 Task: Create in the project AtlasLine and in the Backlog issue 'Develop a new feature to allow for gamification of key tasks and activities.' a child issue 'Email campaign deliverability remediation and reporting', and assign it to team member softage.2@softage.net. Create in the project AtlasLine and in the Backlog issue 'Address issues related to slow response time when accessing the system remotely' a child issue 'Chatbot conversation error handling remediation and reporting', and assign it to team member softage.3@softage.net
Action: Mouse moved to (172, 50)
Screenshot: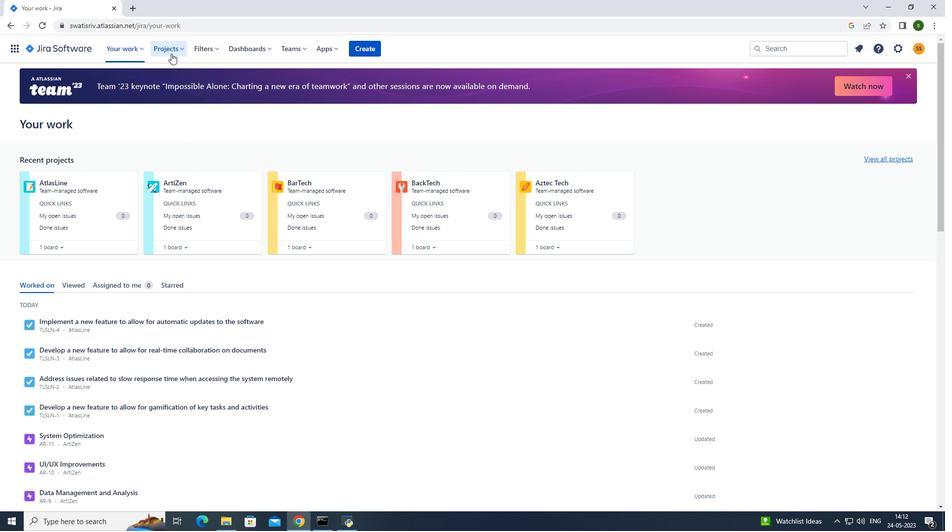 
Action: Mouse pressed left at (172, 50)
Screenshot: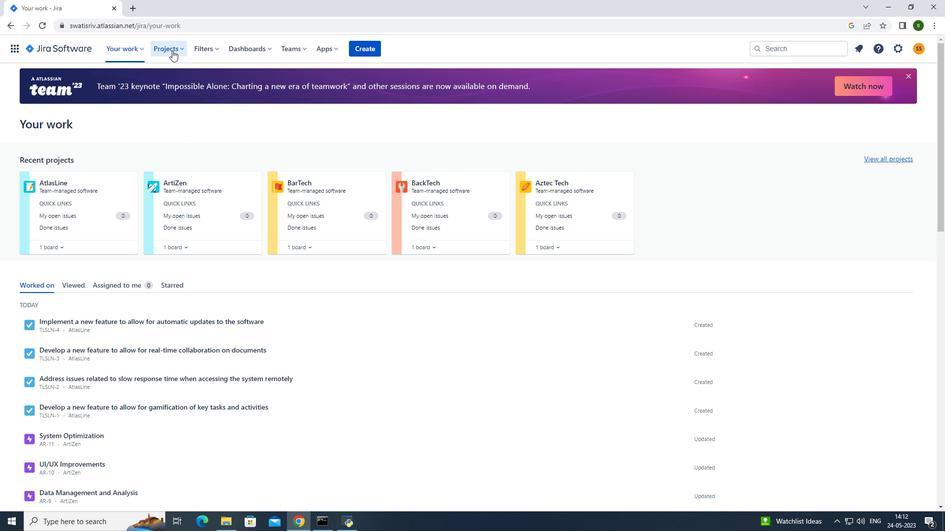 
Action: Mouse moved to (194, 91)
Screenshot: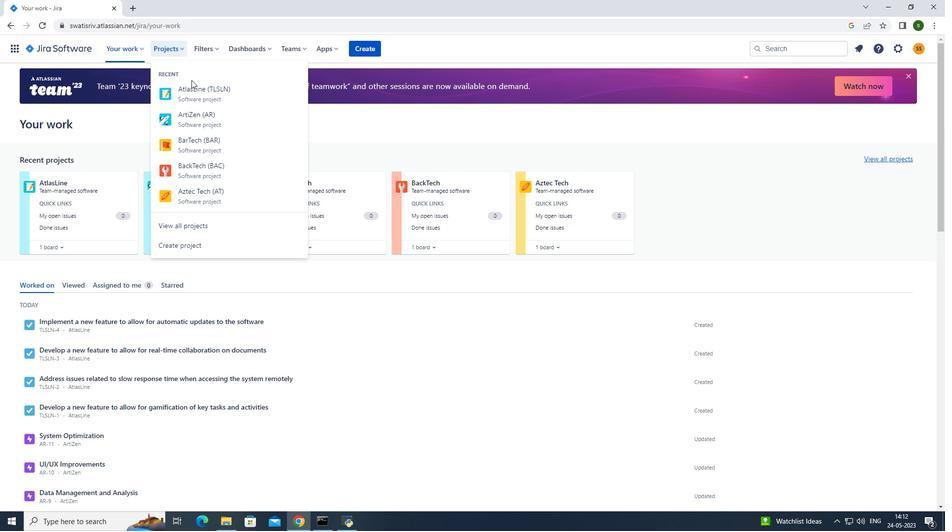 
Action: Mouse pressed left at (194, 91)
Screenshot: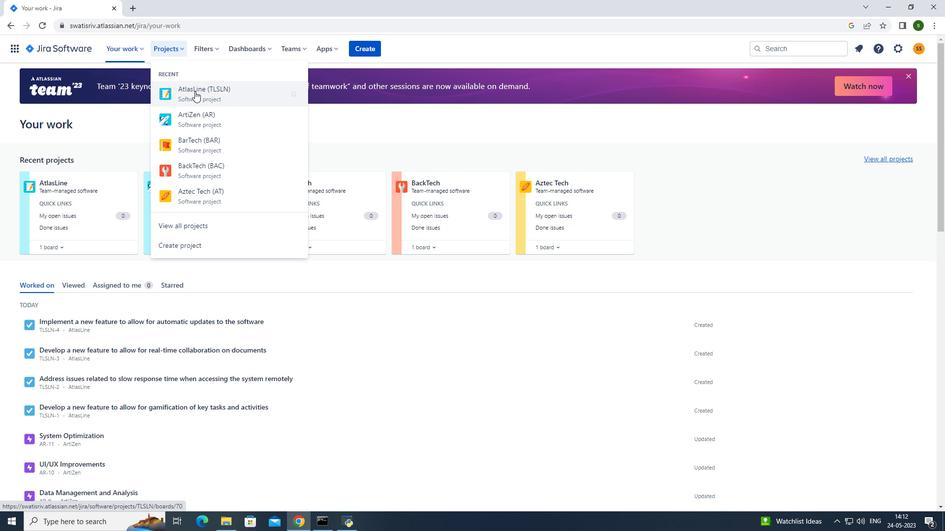 
Action: Mouse moved to (207, 335)
Screenshot: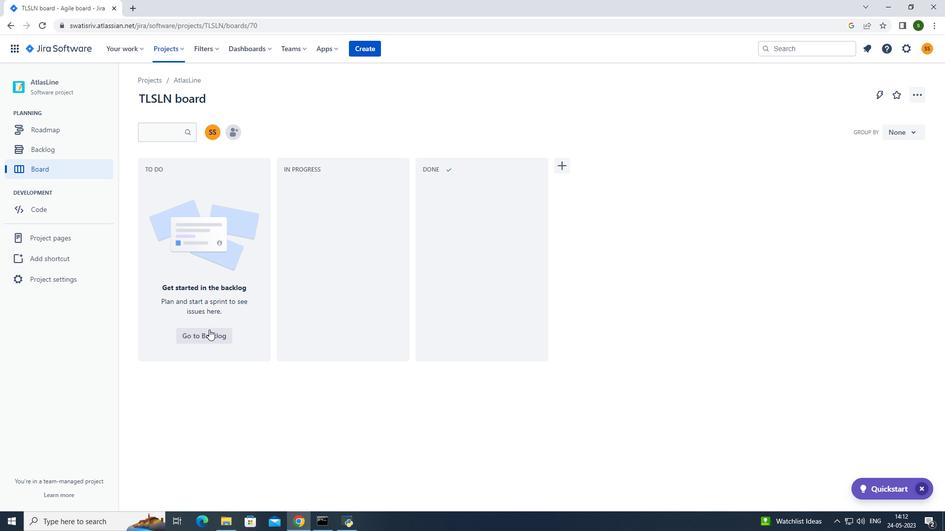 
Action: Mouse pressed left at (207, 335)
Screenshot: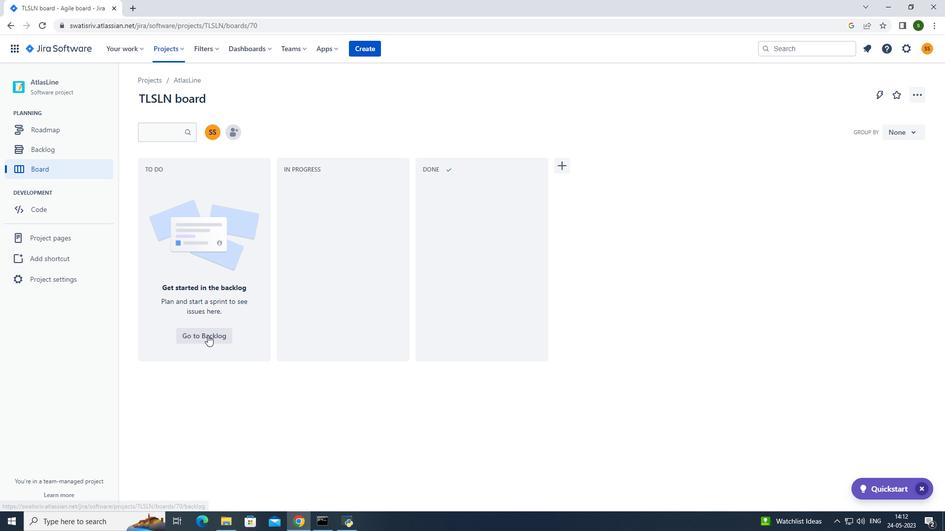 
Action: Mouse moved to (397, 328)
Screenshot: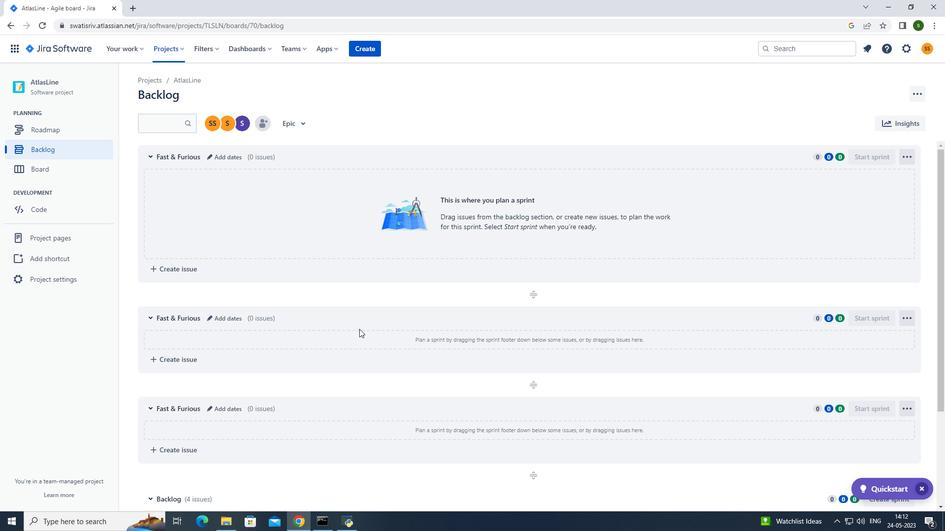 
Action: Mouse scrolled (397, 328) with delta (0, 0)
Screenshot: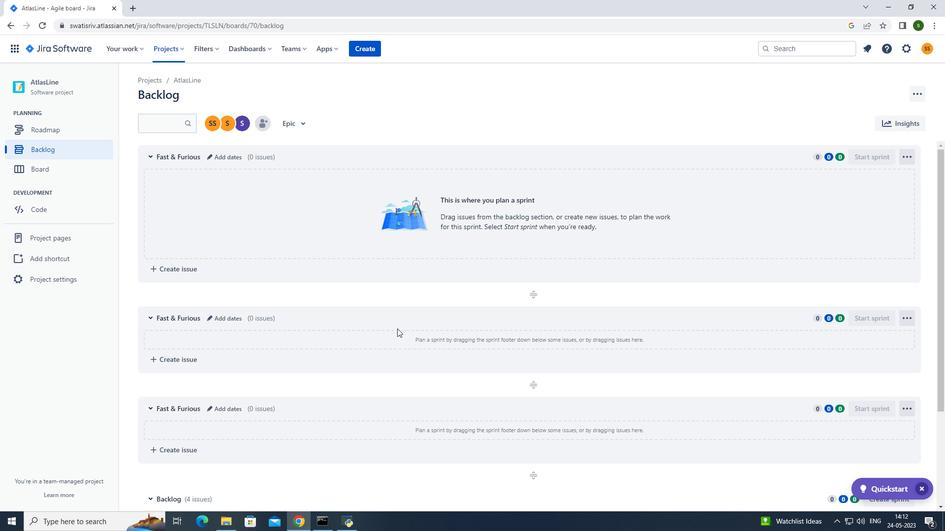 
Action: Mouse scrolled (397, 328) with delta (0, 0)
Screenshot: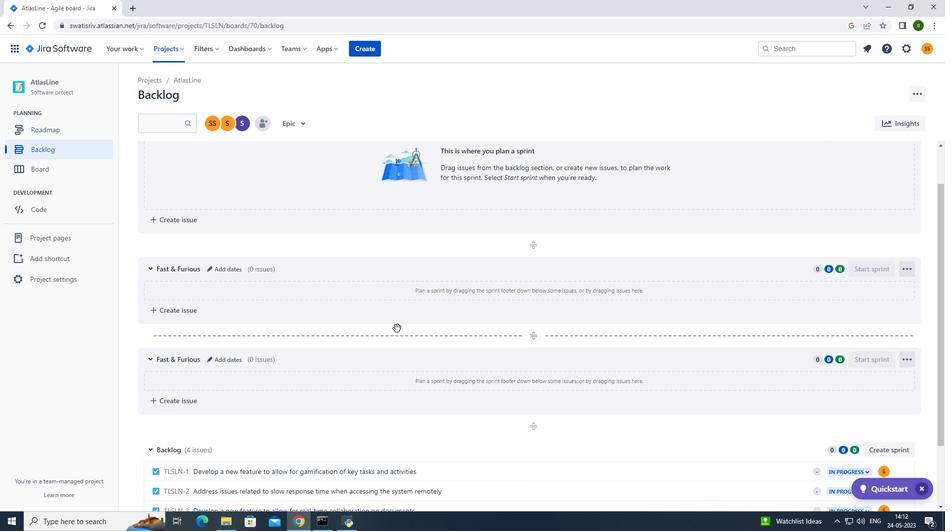 
Action: Mouse scrolled (397, 328) with delta (0, 0)
Screenshot: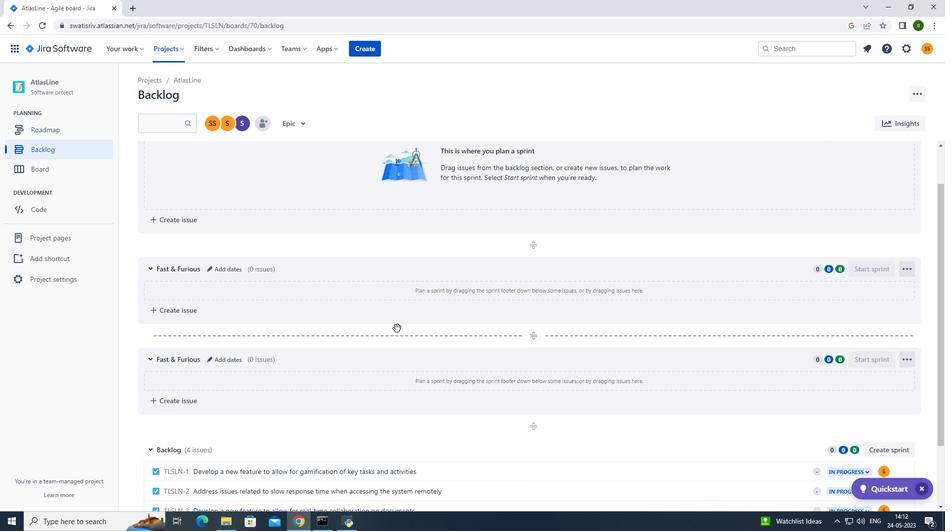 
Action: Mouse scrolled (397, 328) with delta (0, 0)
Screenshot: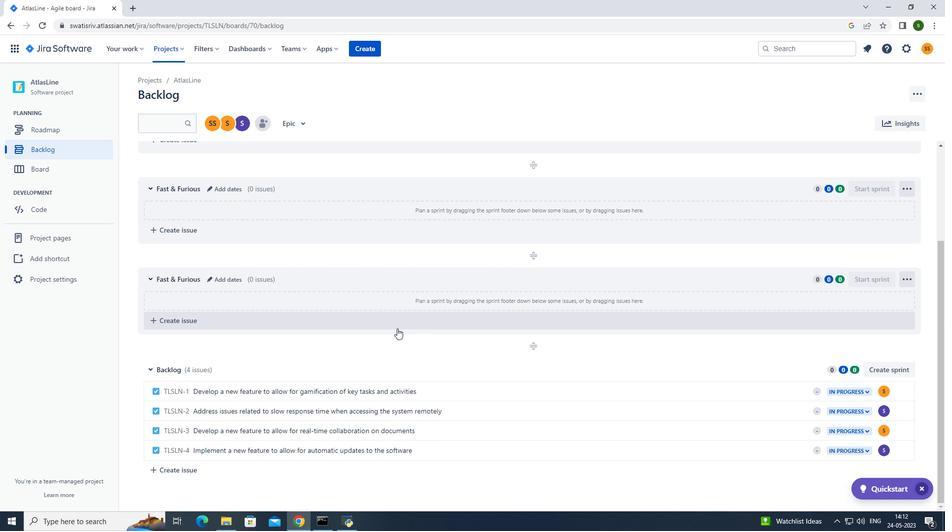 
Action: Mouse scrolled (397, 328) with delta (0, 0)
Screenshot: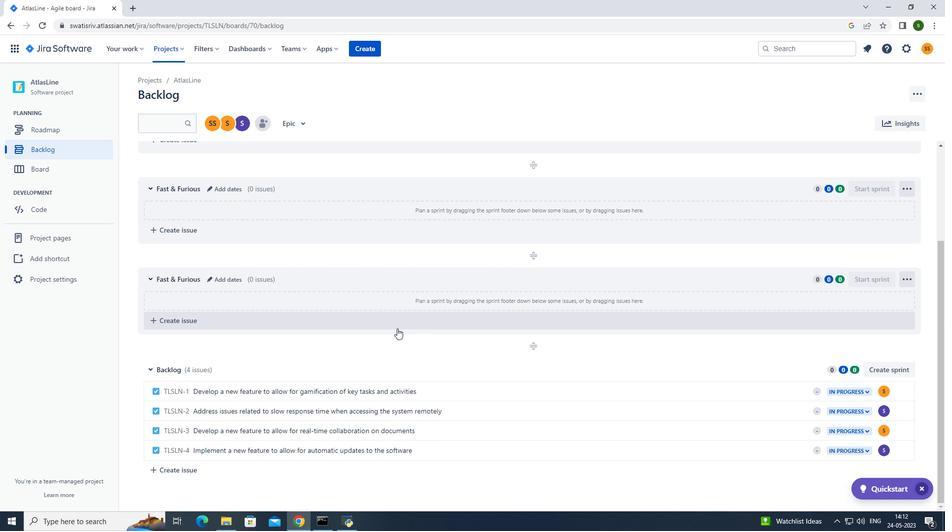 
Action: Mouse moved to (570, 388)
Screenshot: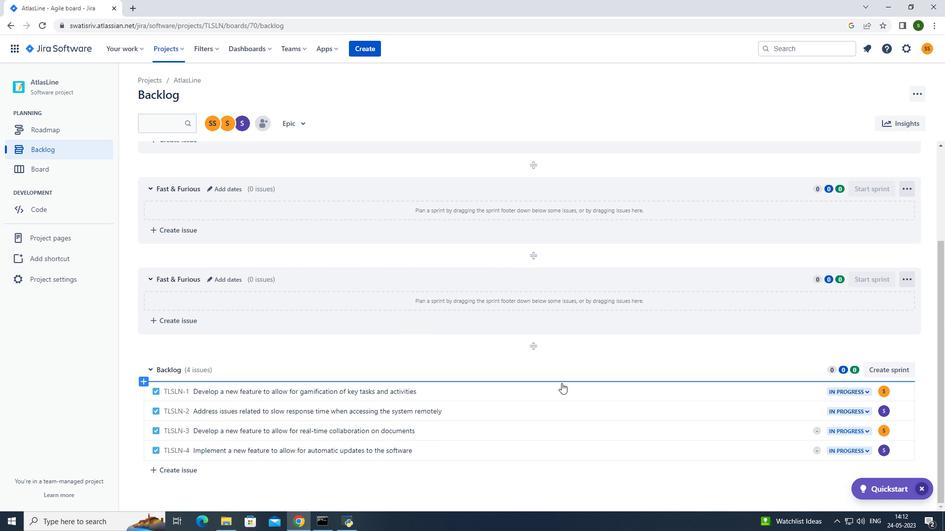 
Action: Mouse pressed left at (570, 388)
Screenshot: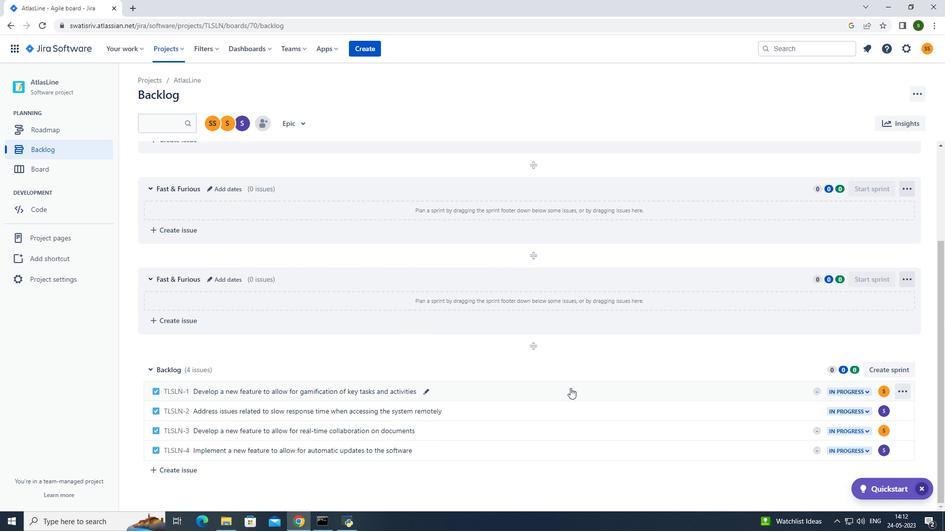 
Action: Mouse moved to (772, 223)
Screenshot: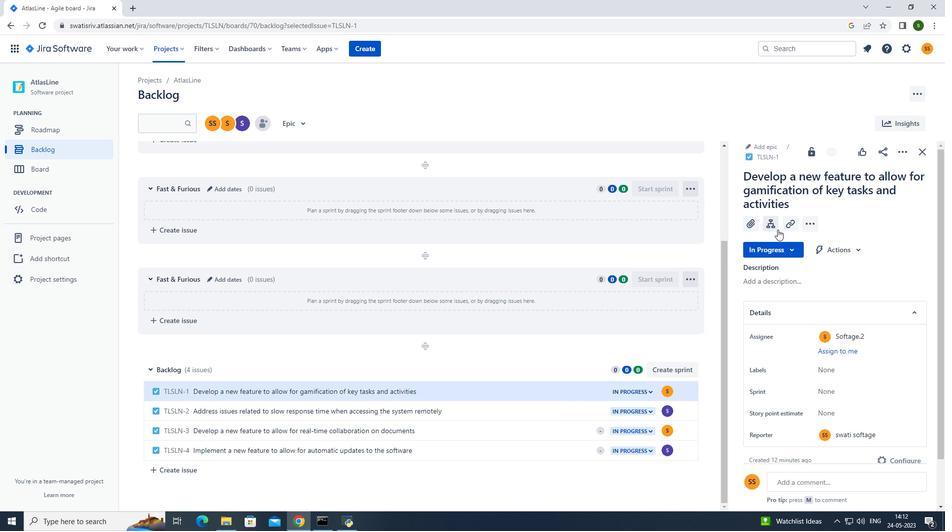 
Action: Mouse pressed left at (772, 223)
Screenshot: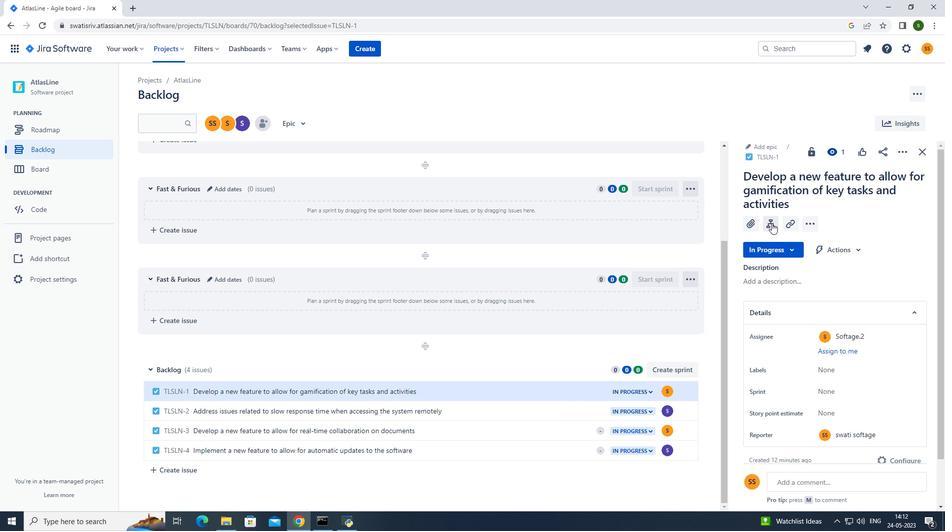 
Action: Mouse moved to (782, 314)
Screenshot: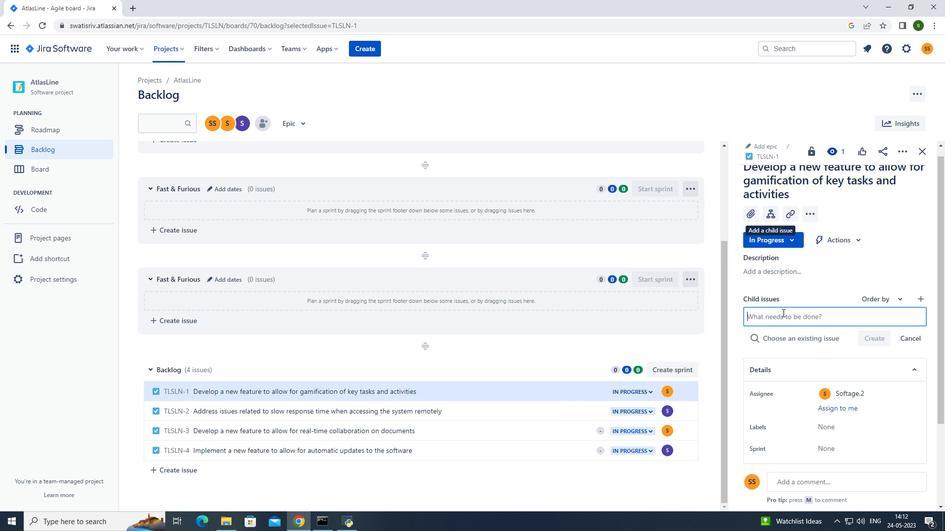 
Action: Mouse pressed left at (782, 314)
Screenshot: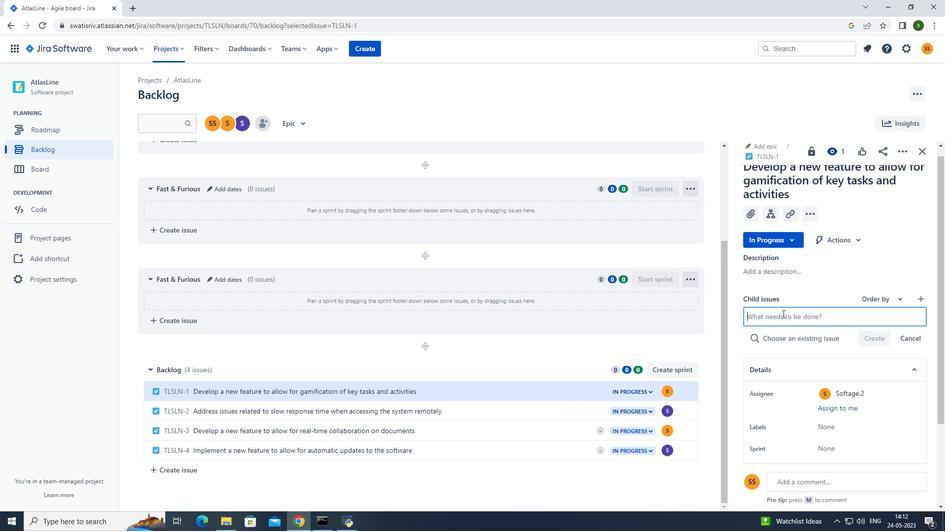 
Action: Mouse moved to (781, 315)
Screenshot: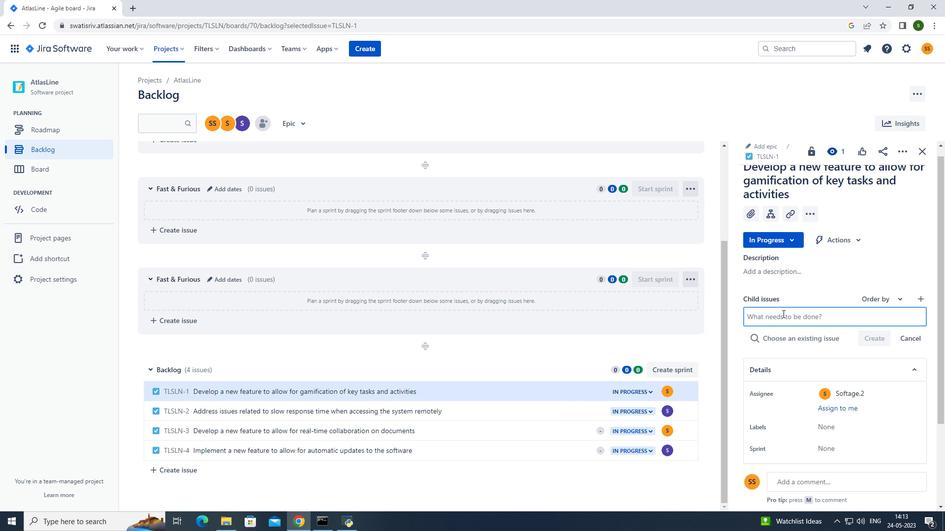 
Action: Key pressed <Key.caps_lock>E
Screenshot: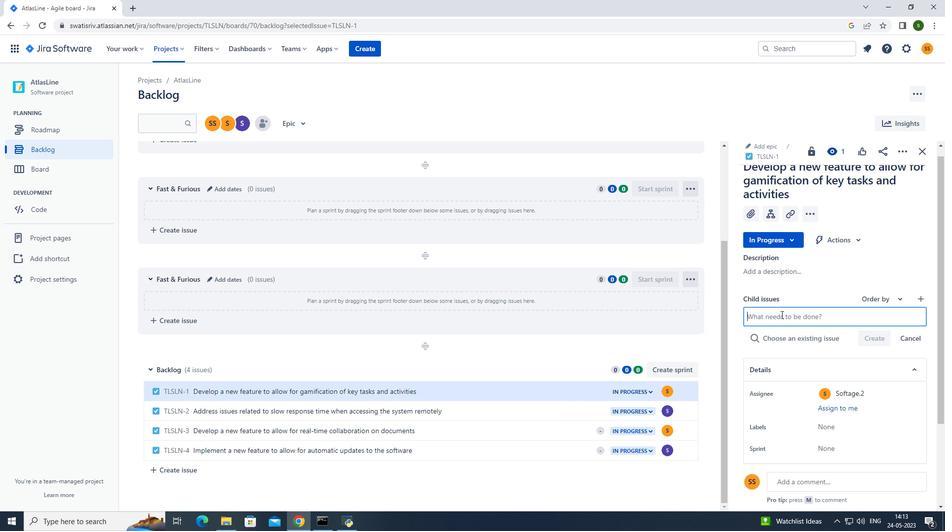 
Action: Mouse moved to (781, 315)
Screenshot: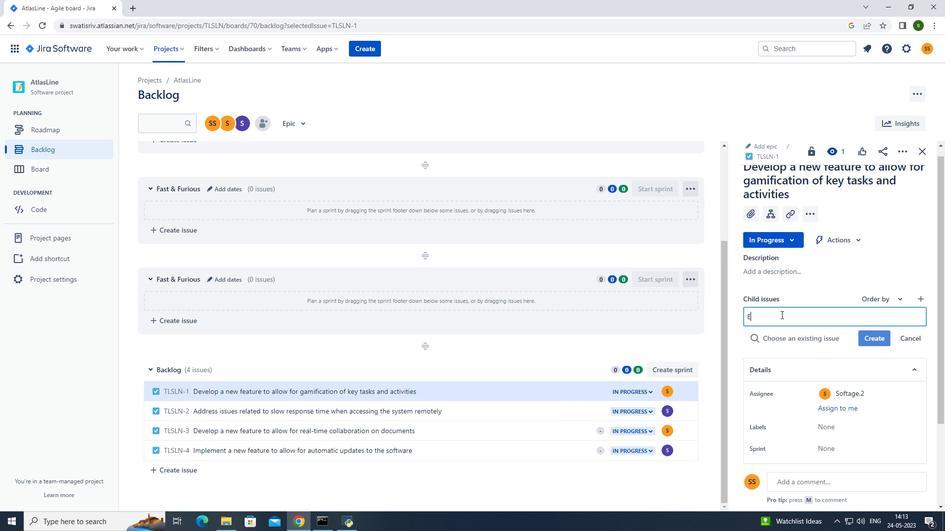 
Action: Key pressed <Key.caps_lock>mail<Key.space>campaign<Key.space>deliverability<Key.space>remediation<Key.space>and<Key.space>reporting<Key.enter>
Screenshot: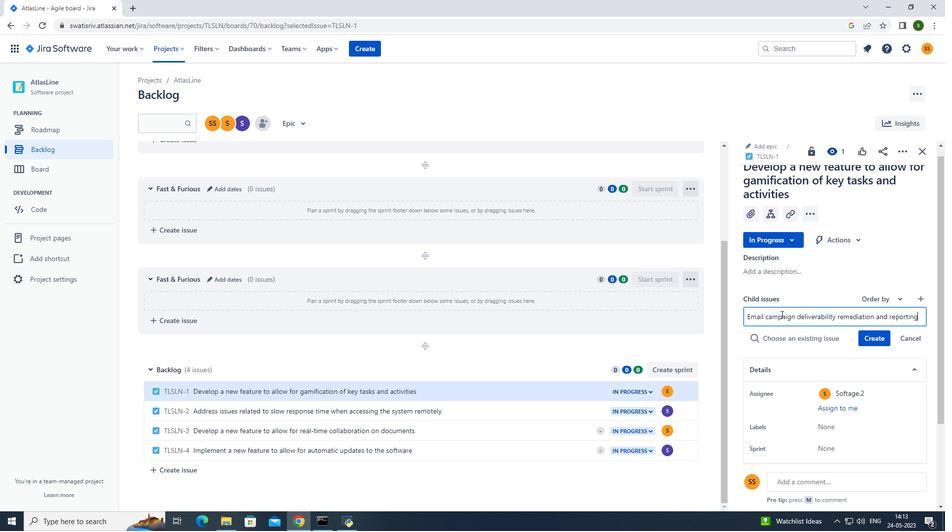 
Action: Mouse moved to (880, 323)
Screenshot: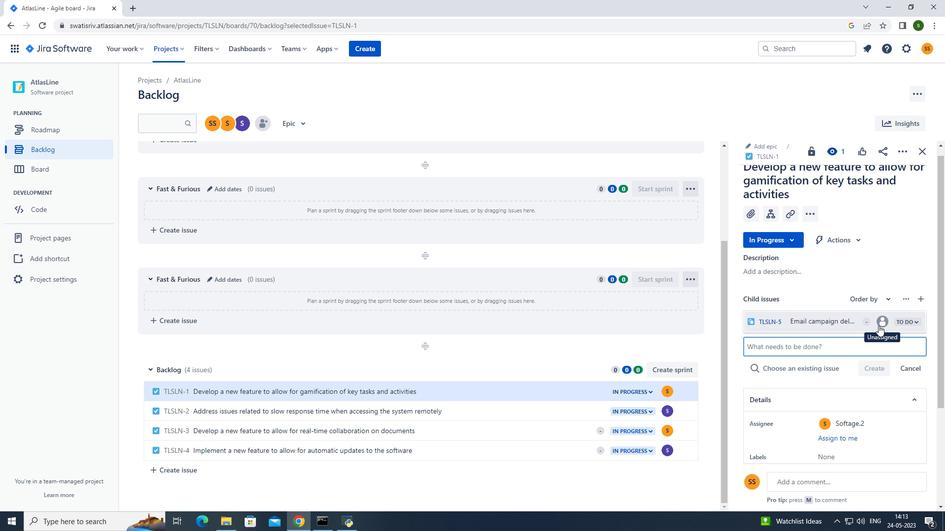 
Action: Mouse pressed left at (880, 323)
Screenshot: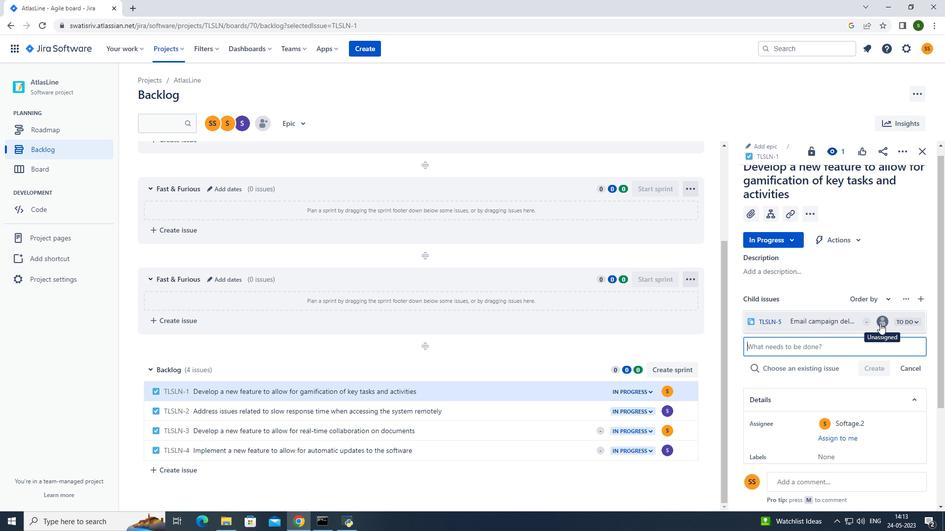 
Action: Mouse moved to (801, 269)
Screenshot: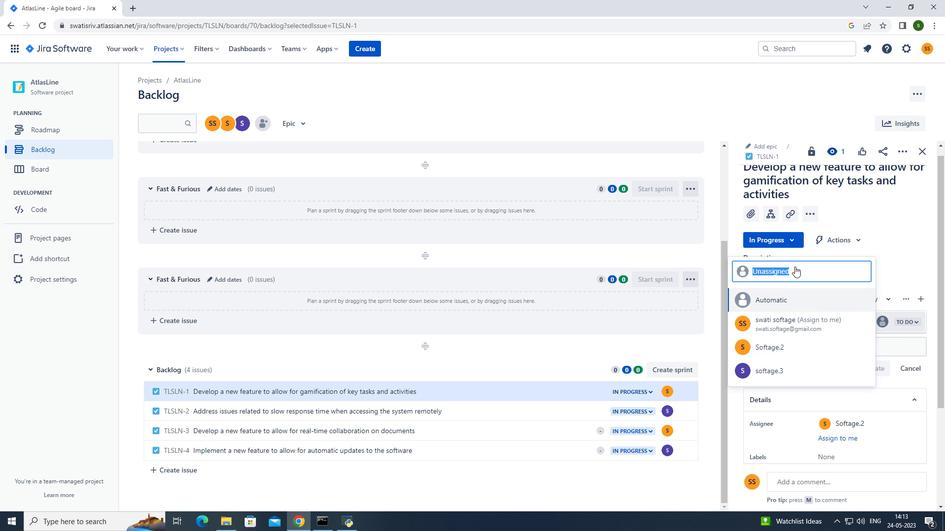 
Action: Key pressed softage.2<Key.shift>@softage.net
Screenshot: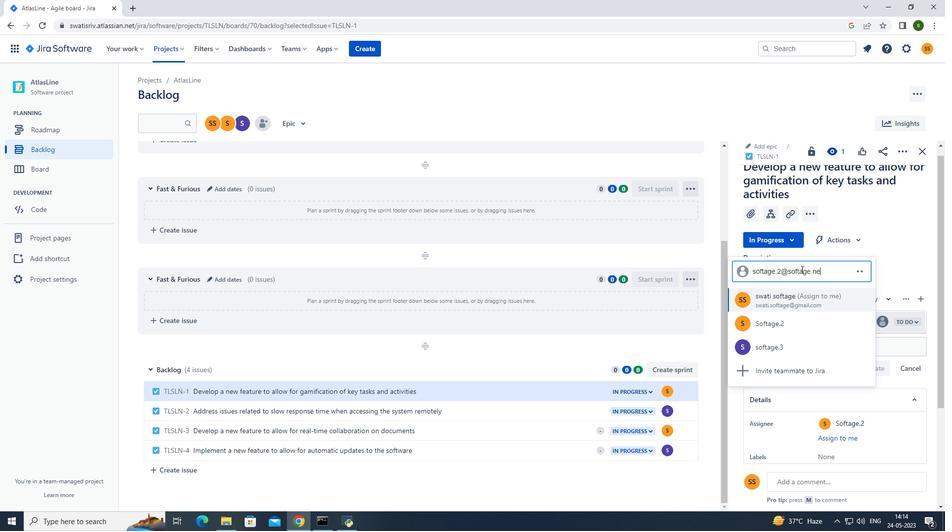 
Action: Mouse moved to (796, 325)
Screenshot: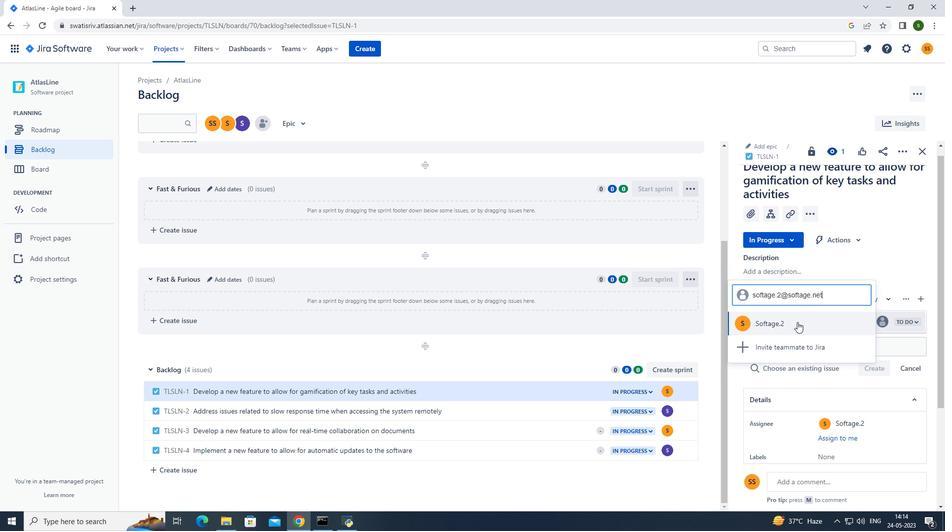 
Action: Mouse pressed left at (796, 325)
Screenshot: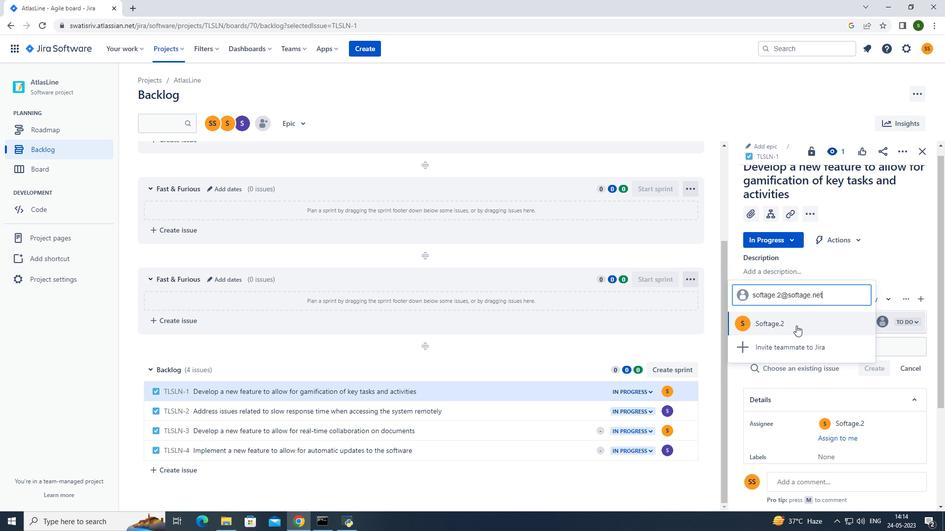 
Action: Mouse moved to (164, 52)
Screenshot: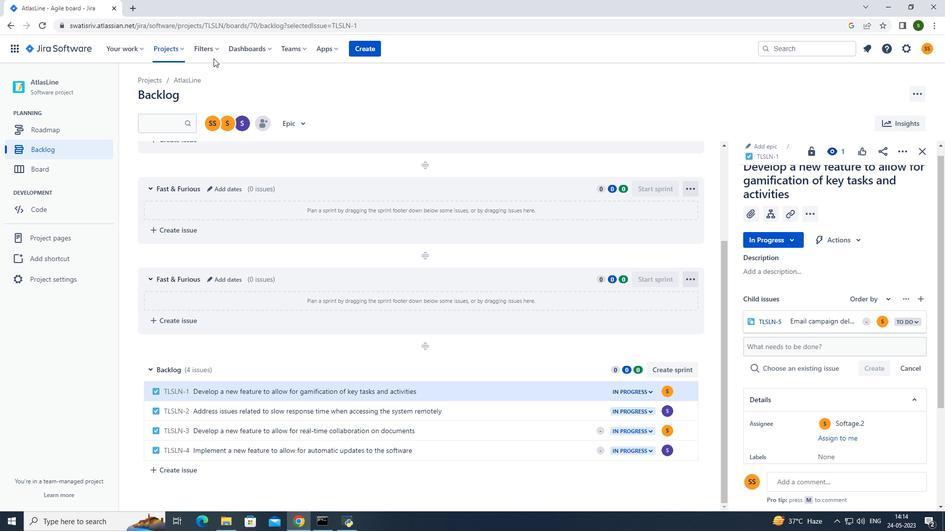 
Action: Mouse pressed left at (164, 52)
Screenshot: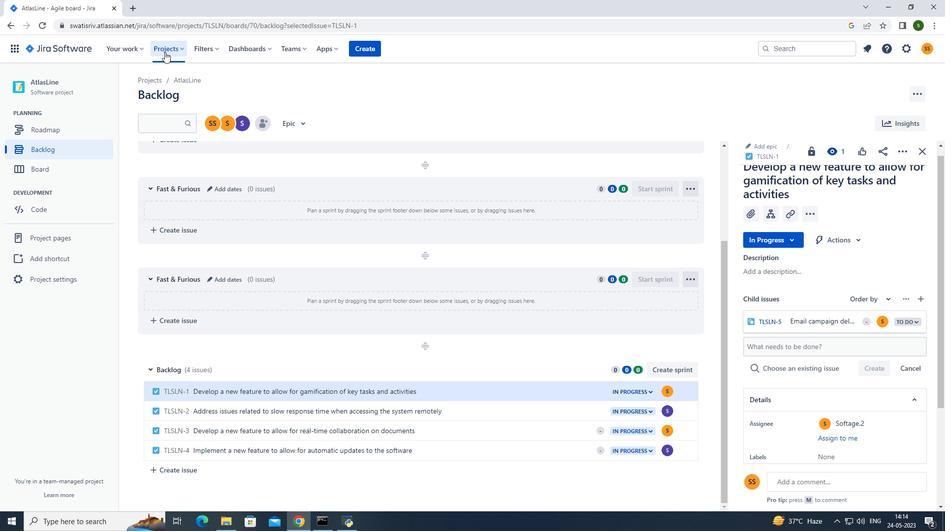 
Action: Mouse moved to (217, 95)
Screenshot: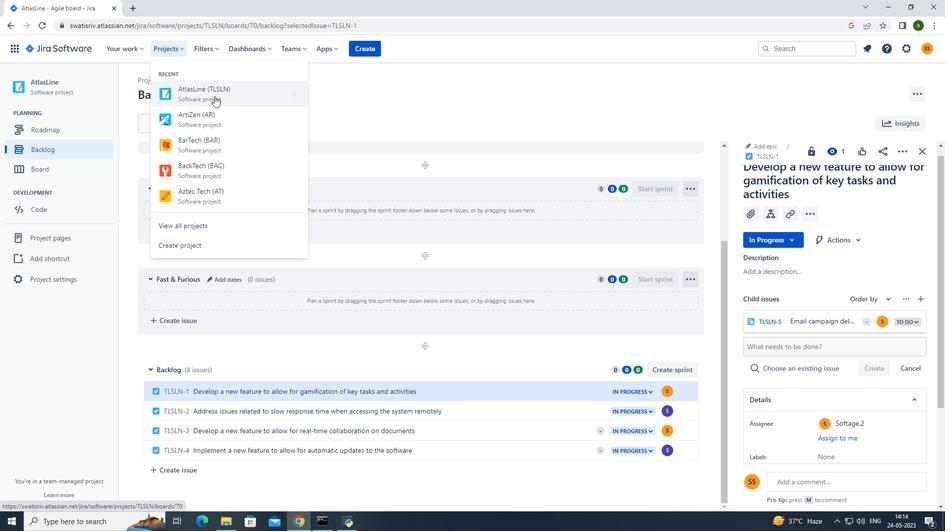 
Action: Mouse pressed left at (217, 95)
Screenshot: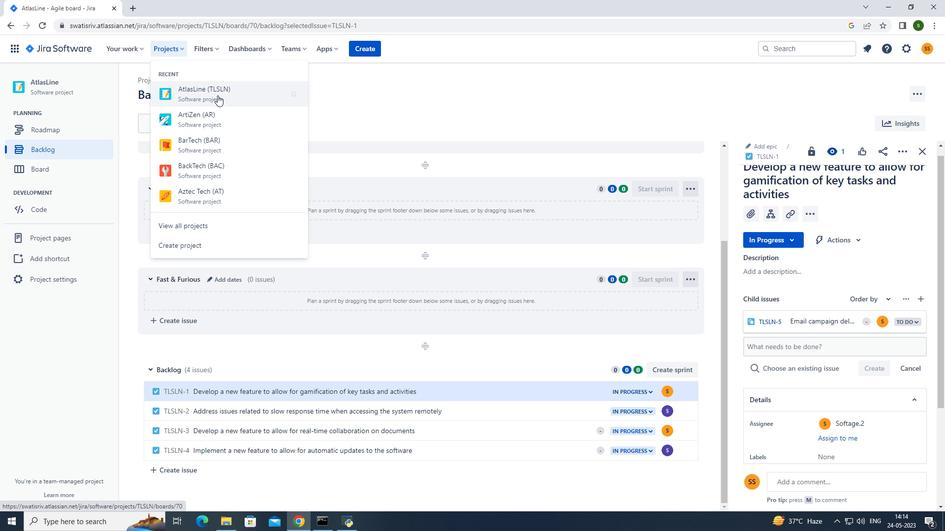 
Action: Mouse moved to (199, 340)
Screenshot: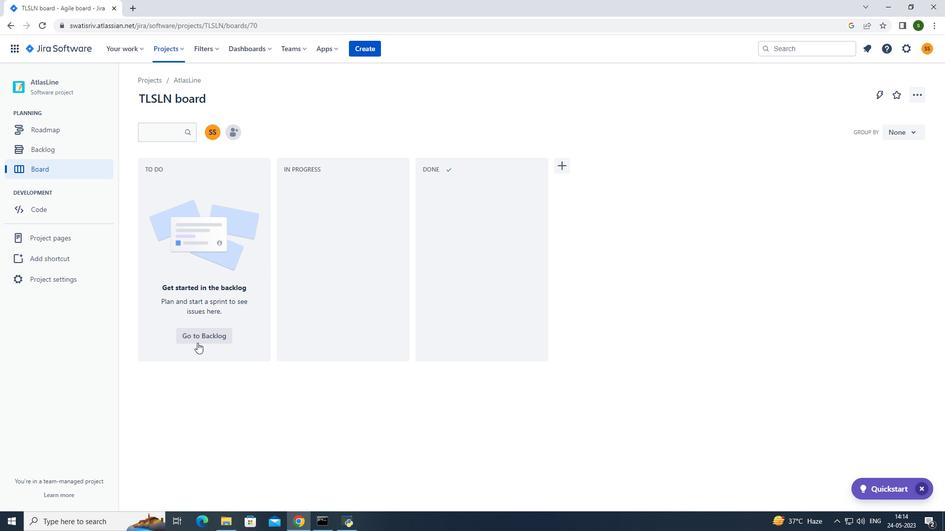 
Action: Mouse pressed left at (199, 340)
Screenshot: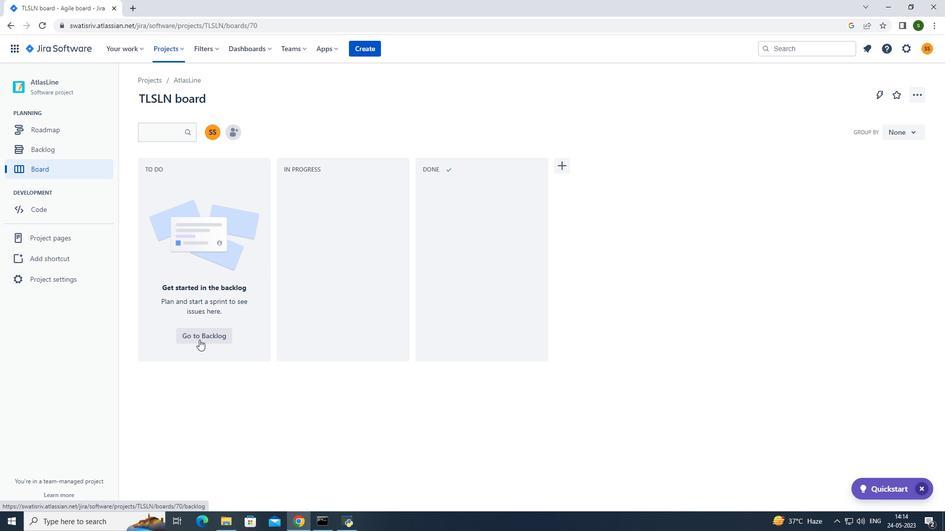 
Action: Mouse moved to (499, 327)
Screenshot: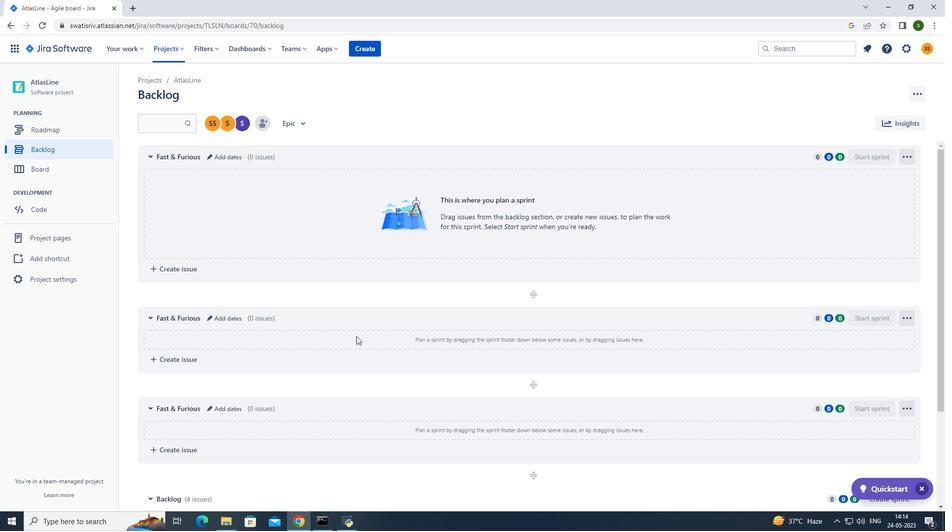 
Action: Mouse scrolled (499, 327) with delta (0, 0)
Screenshot: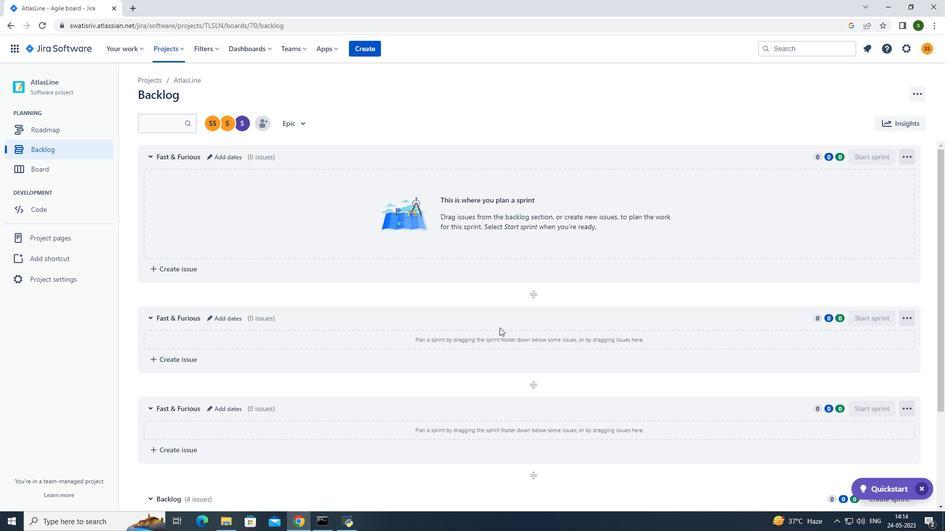 
Action: Mouse scrolled (499, 327) with delta (0, 0)
Screenshot: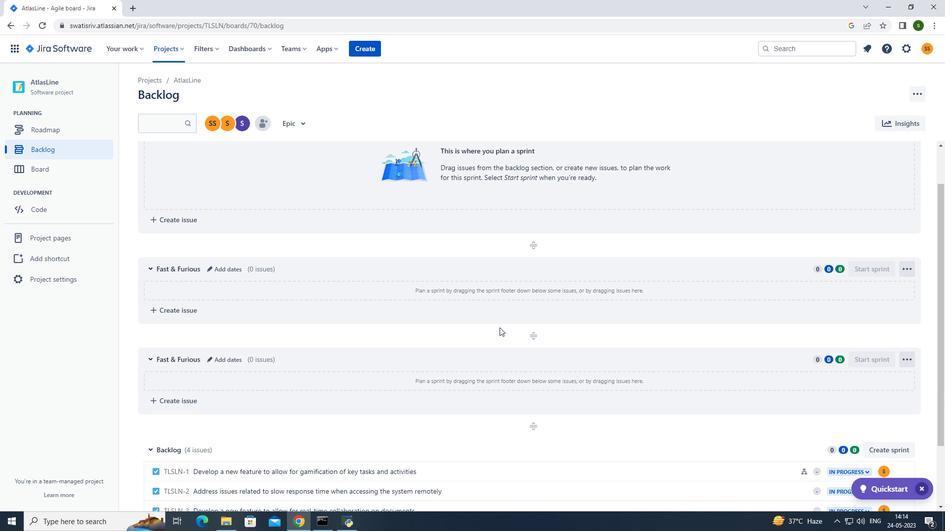 
Action: Mouse scrolled (499, 327) with delta (0, 0)
Screenshot: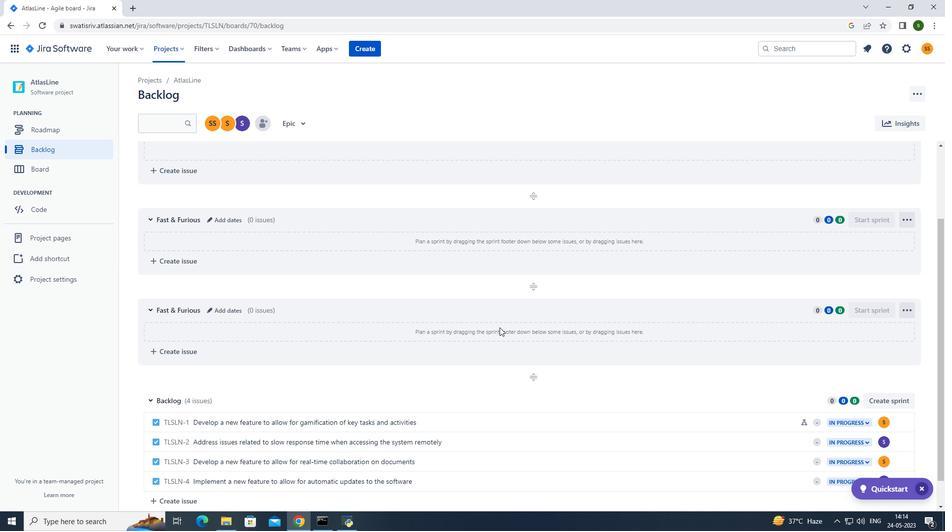 
Action: Mouse scrolled (499, 327) with delta (0, 0)
Screenshot: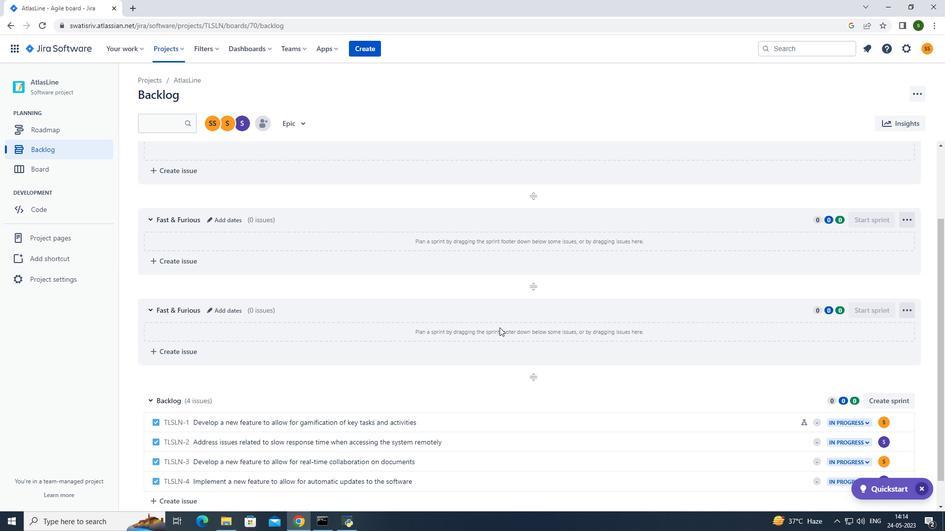 
Action: Mouse moved to (617, 413)
Screenshot: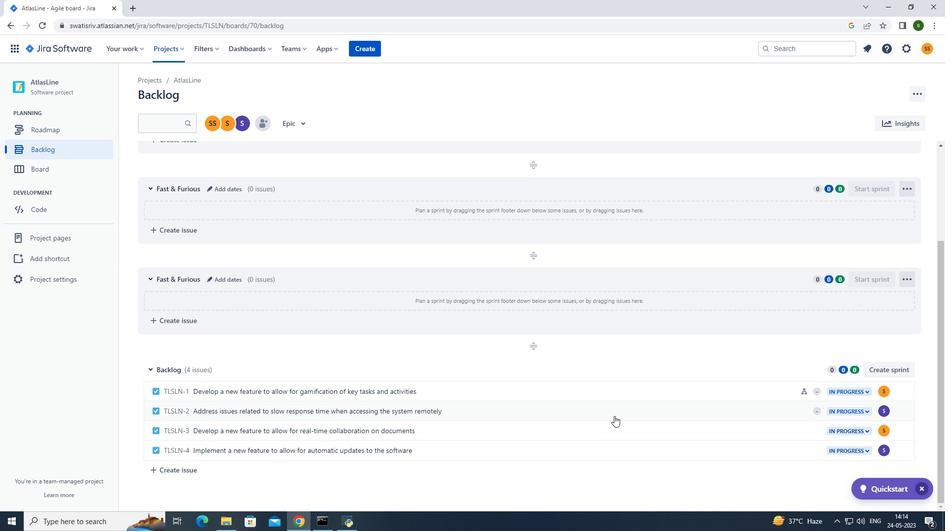 
Action: Mouse pressed left at (617, 413)
Screenshot: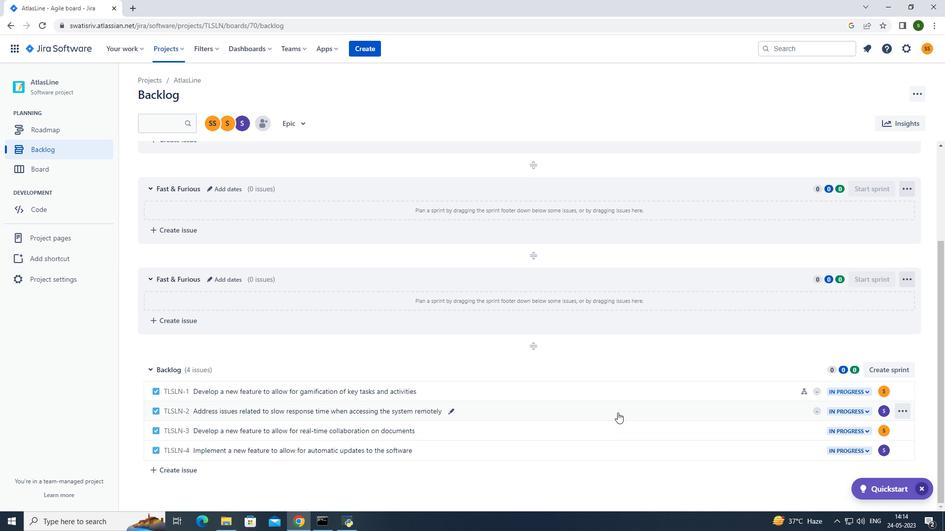 
Action: Mouse moved to (773, 225)
Screenshot: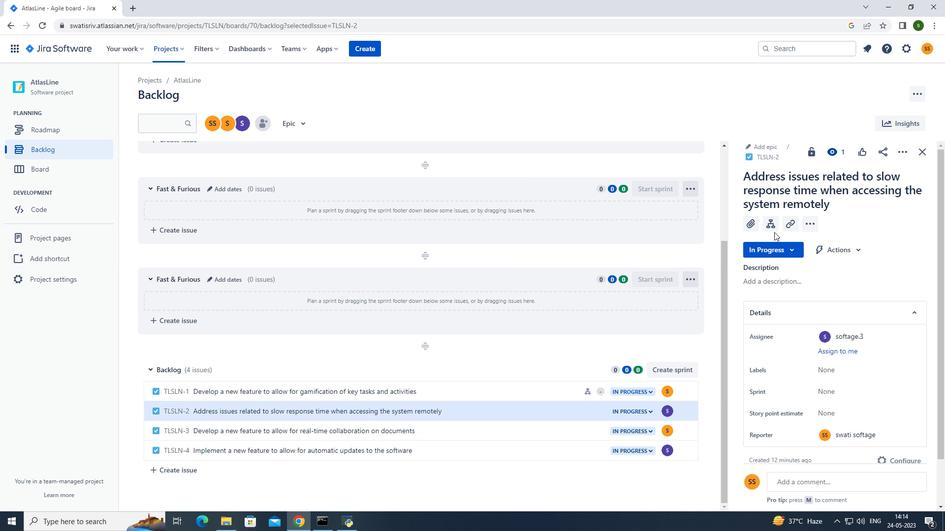 
Action: Mouse pressed left at (773, 225)
Screenshot: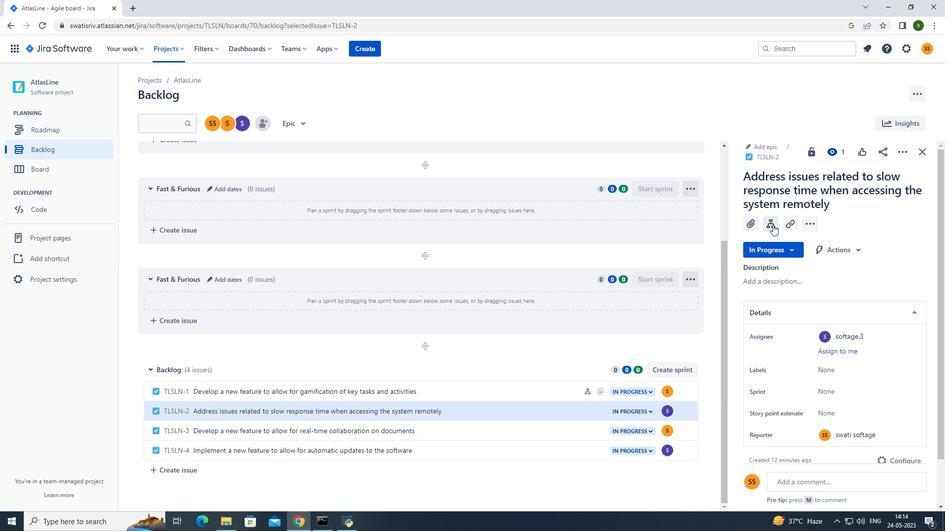
Action: Mouse moved to (796, 315)
Screenshot: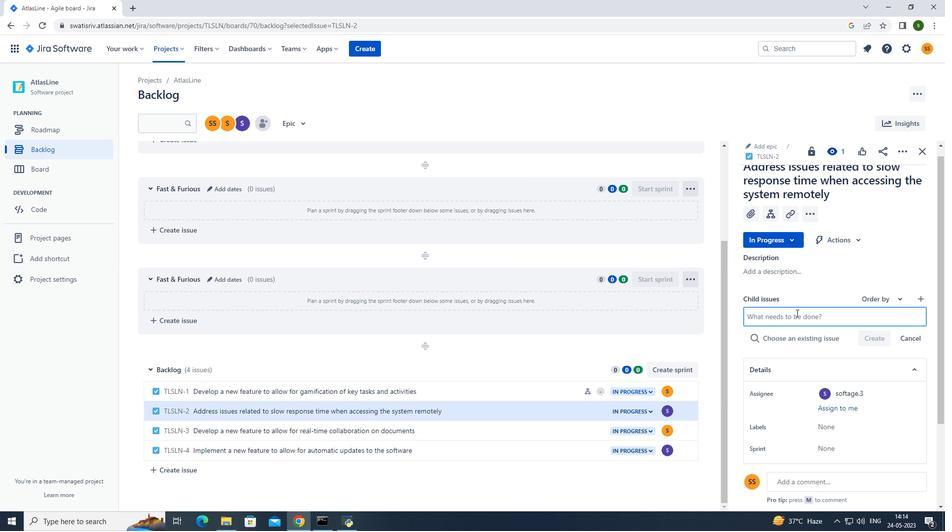 
Action: Mouse pressed left at (796, 315)
Screenshot: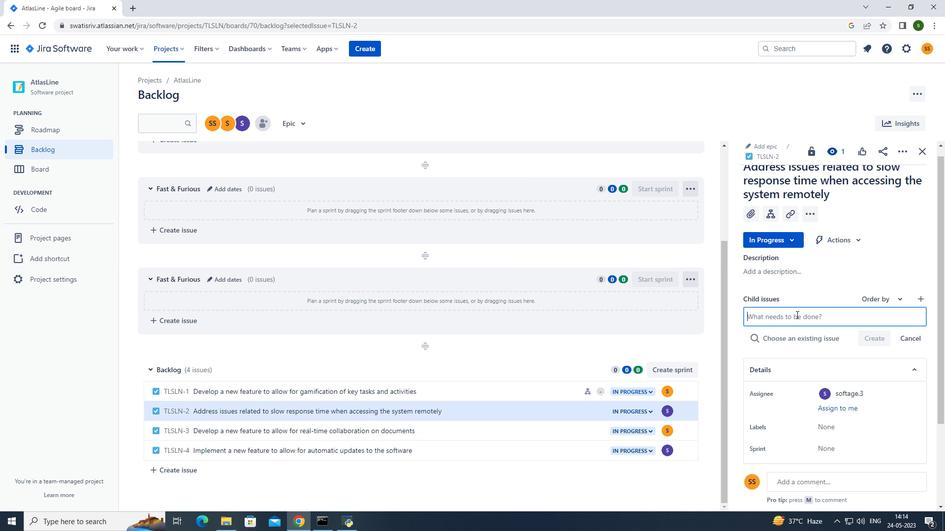 
Action: Mouse moved to (794, 322)
Screenshot: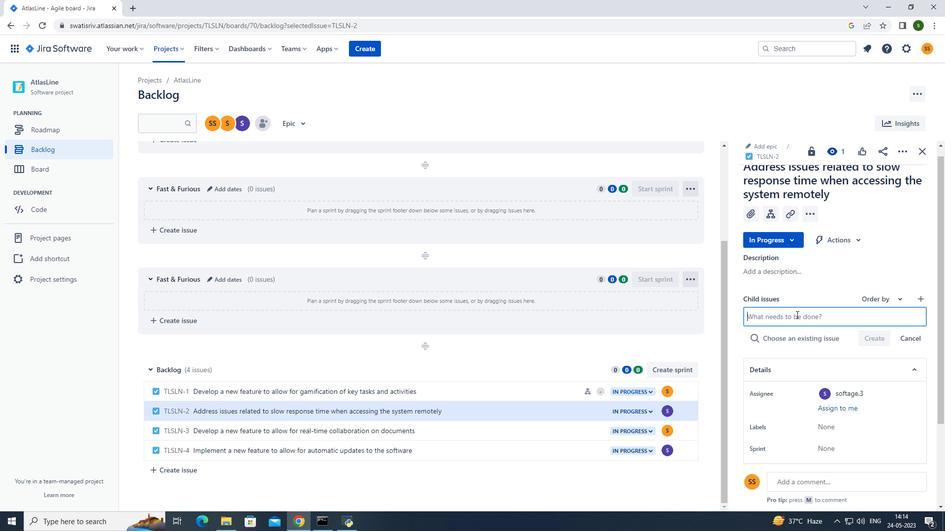 
Action: Key pressed <Key.caps_lock>C<Key.caps_lock>hatbot<Key.space>conversation<Key.space>error<Key.space>handling<Key.space>remediation<Key.space>and<Key.space>reporting<Key.enter>
Screenshot: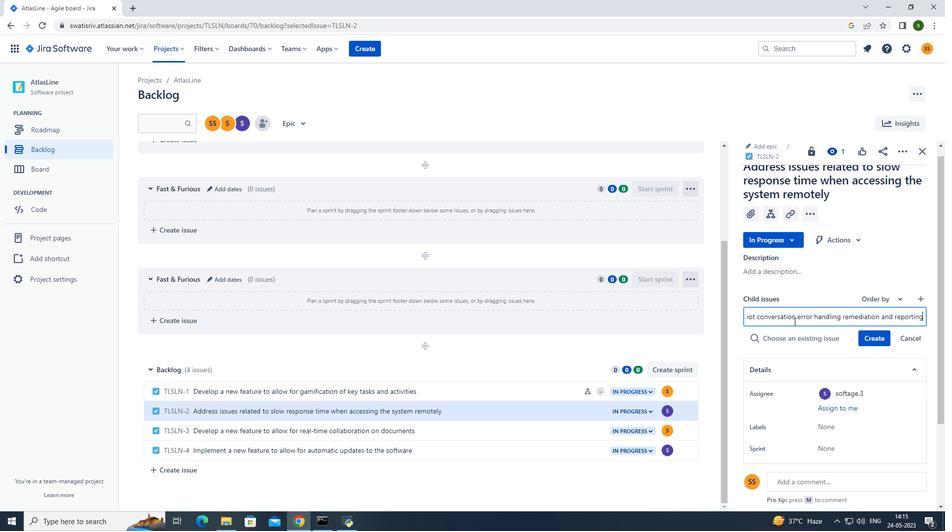 
Action: Mouse moved to (882, 320)
Screenshot: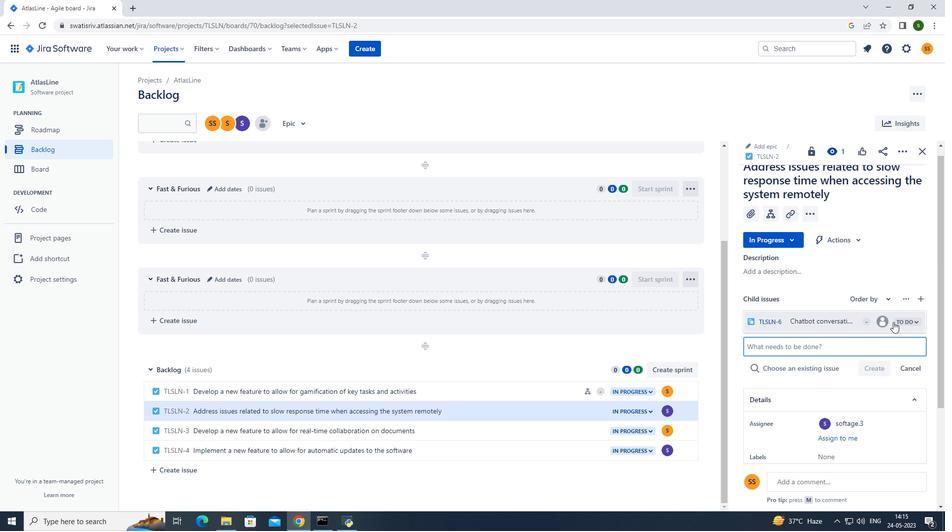 
Action: Mouse pressed left at (882, 320)
Screenshot: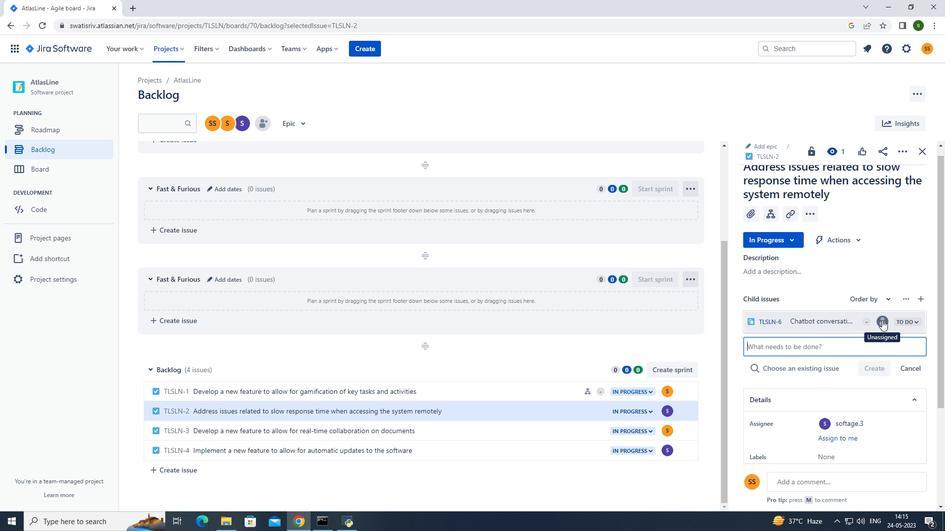 
Action: Mouse moved to (782, 214)
Screenshot: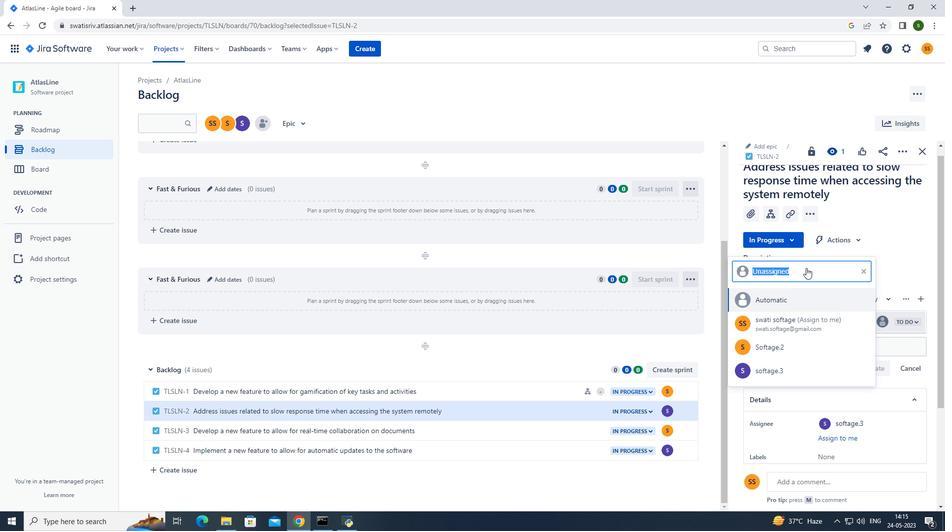 
Action: Key pressed softage.3<Key.shift>@softage.net
Screenshot: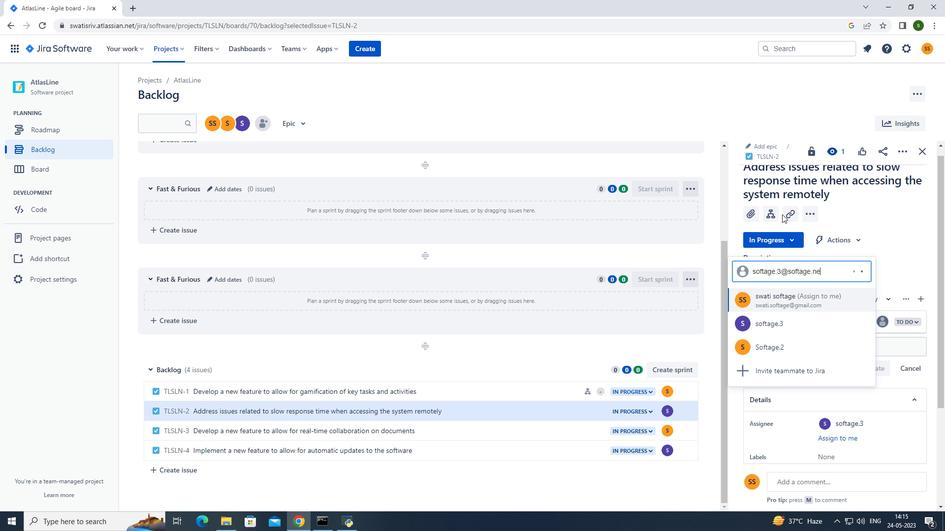 
Action: Mouse moved to (800, 325)
Screenshot: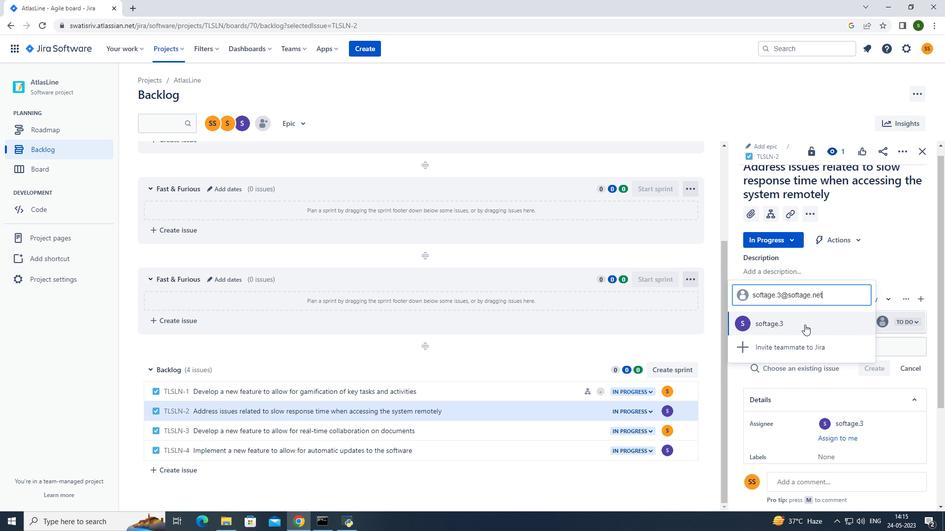 
Action: Mouse pressed left at (800, 325)
Screenshot: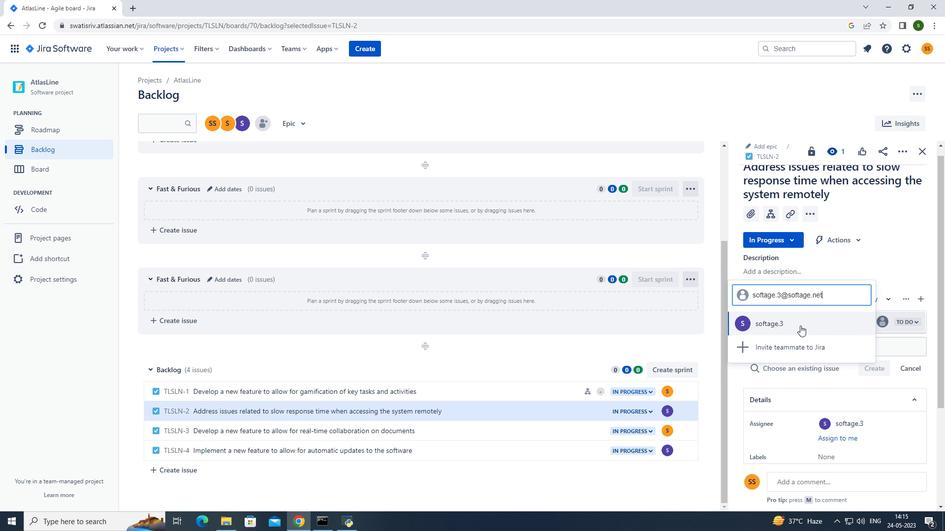 
Action: Mouse moved to (621, 122)
Screenshot: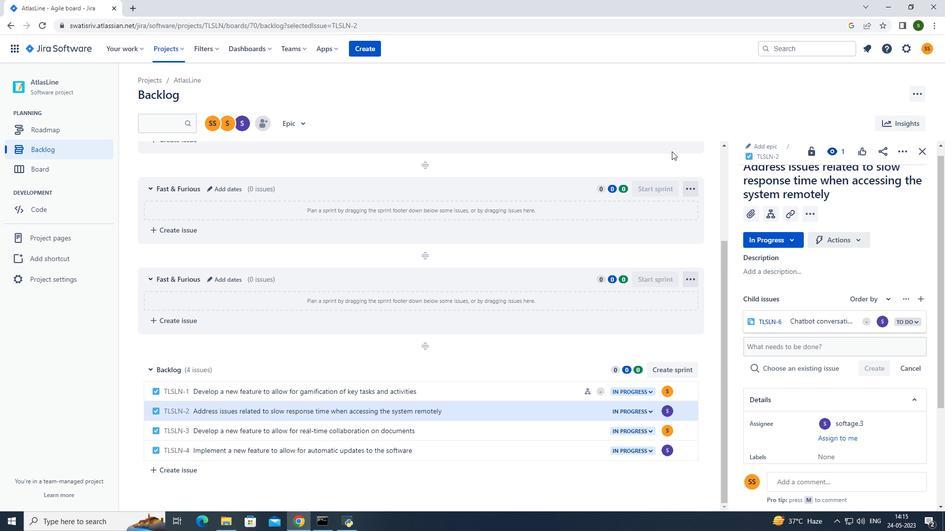 
Action: Mouse pressed left at (621, 122)
Screenshot: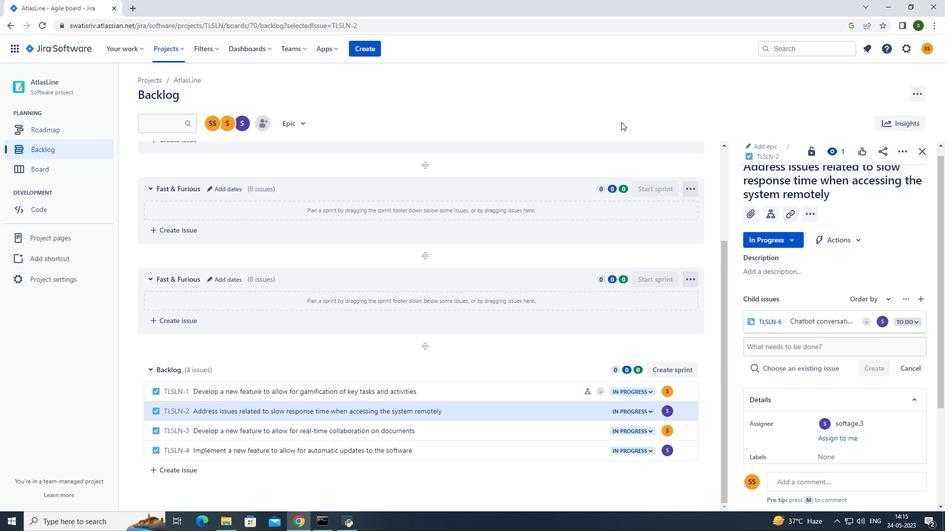 
